 Task: Create Card Webinar Performance Review in Board Content Marketing Campaigns to Workspace Enterprise Resource Planning
Action: Mouse moved to (82, 327)
Screenshot: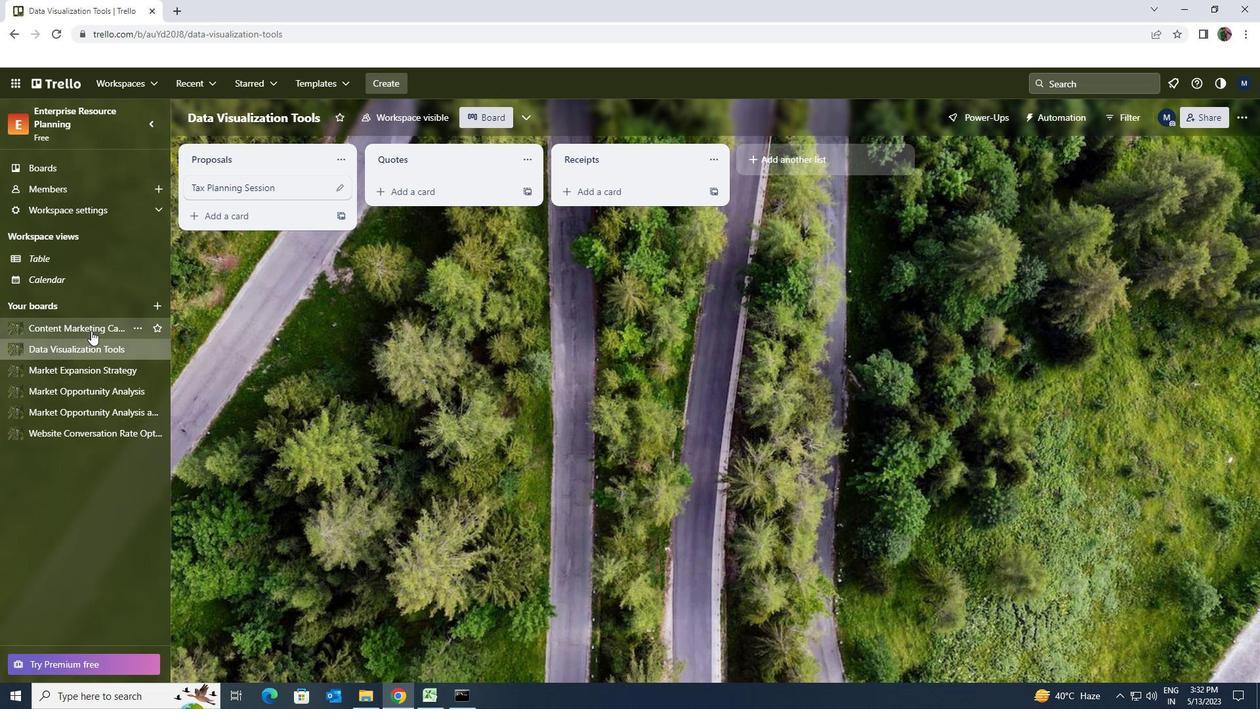 
Action: Mouse pressed left at (82, 327)
Screenshot: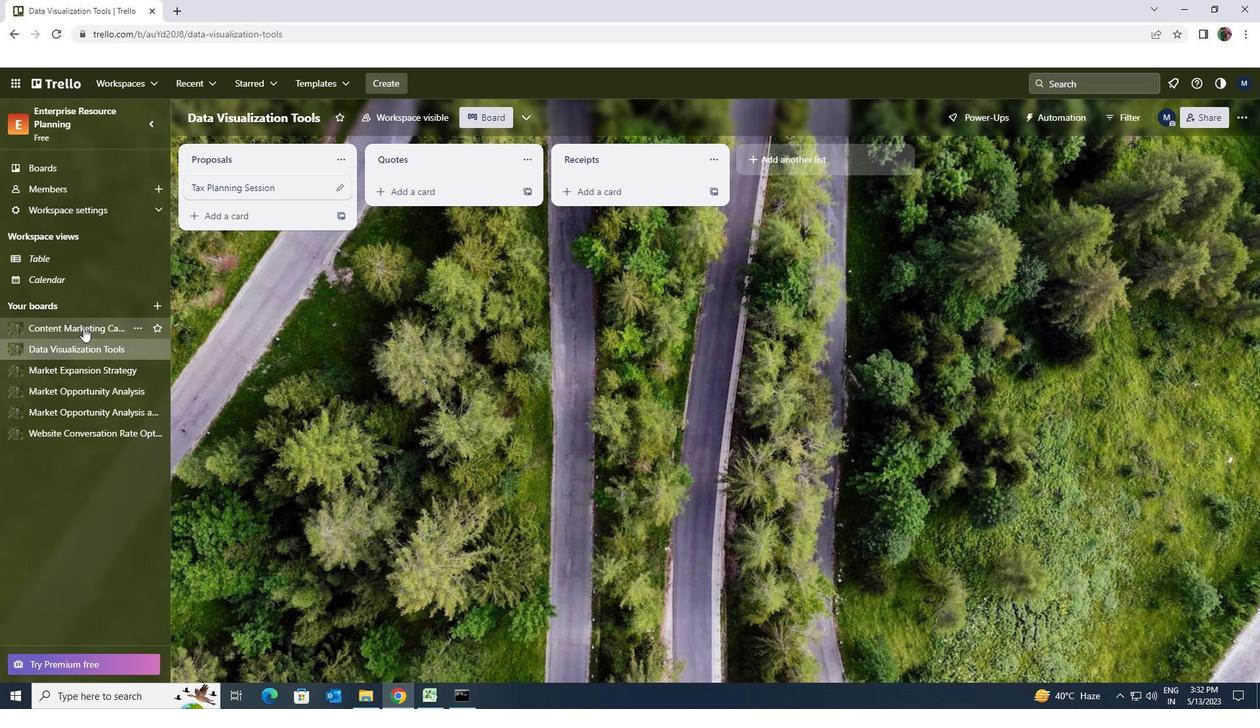 
Action: Mouse moved to (218, 190)
Screenshot: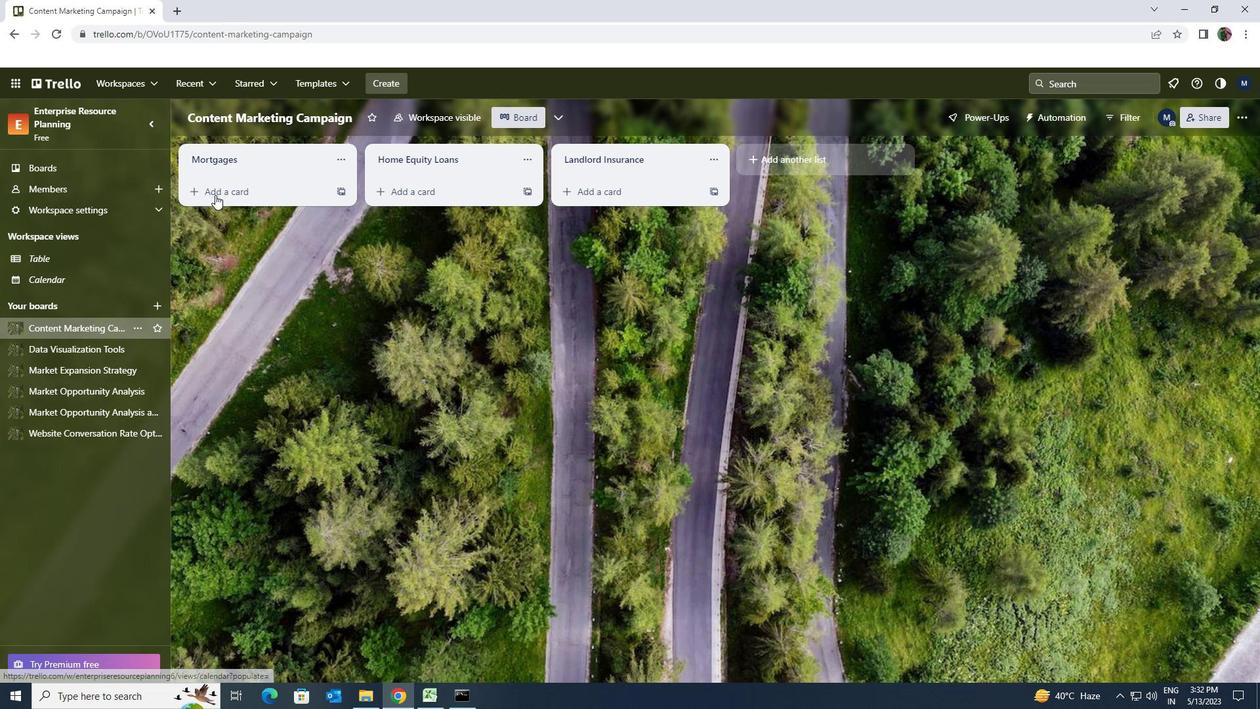 
Action: Mouse pressed left at (218, 190)
Screenshot: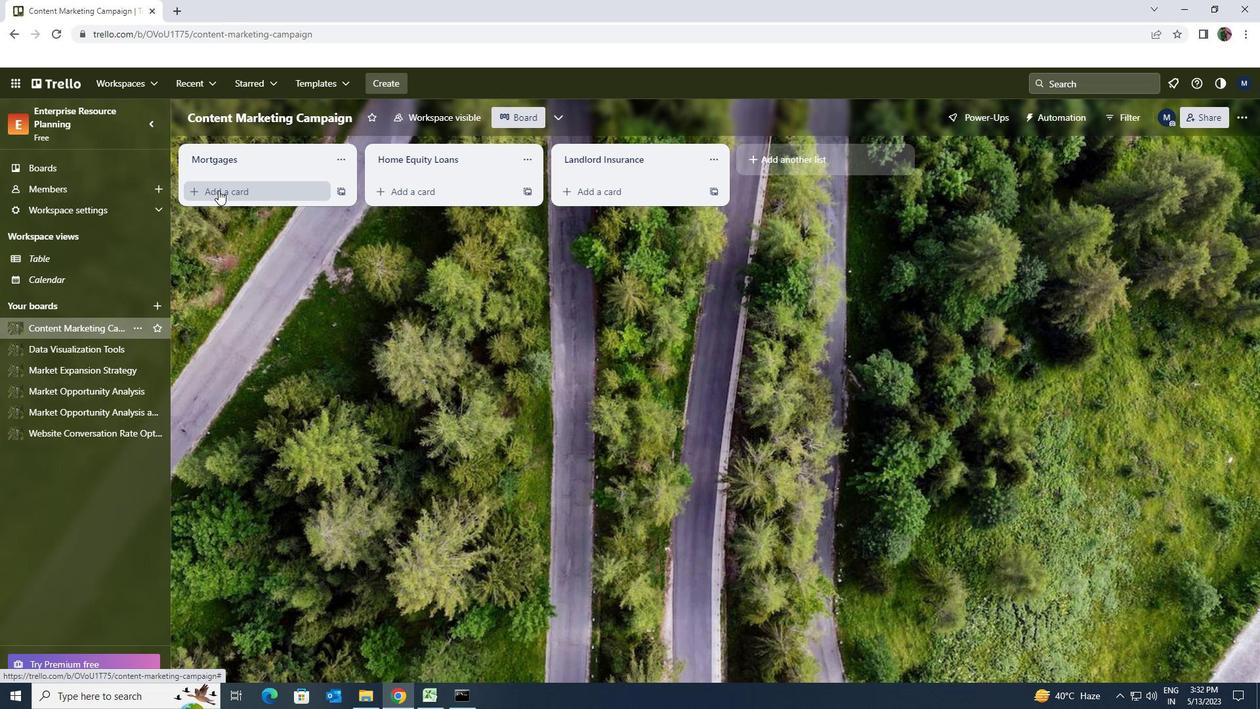 
Action: Key pressed <Key.shift><Key.shift><Key.shift><Key.shift><Key.shift><Key.shift>WEBINAR<Key.space><Key.shift>PERFORMANCE<Key.space><Key.shift>REVIEW
Screenshot: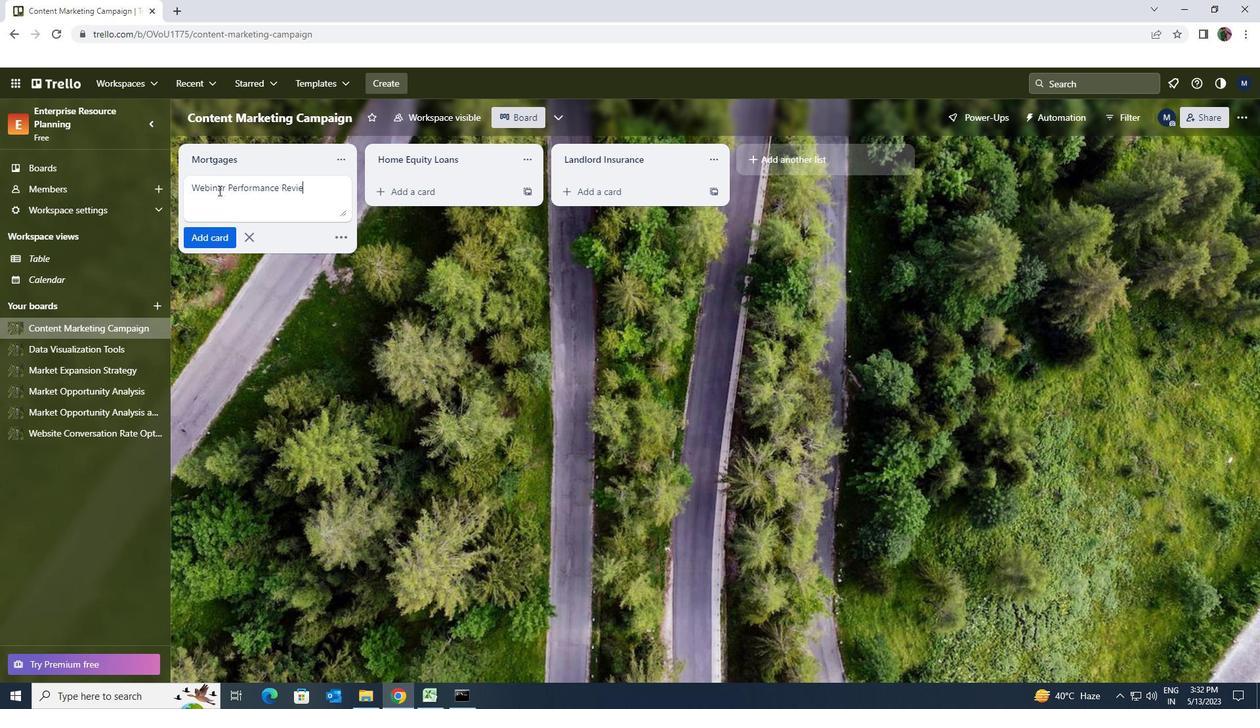 
Action: Mouse moved to (209, 231)
Screenshot: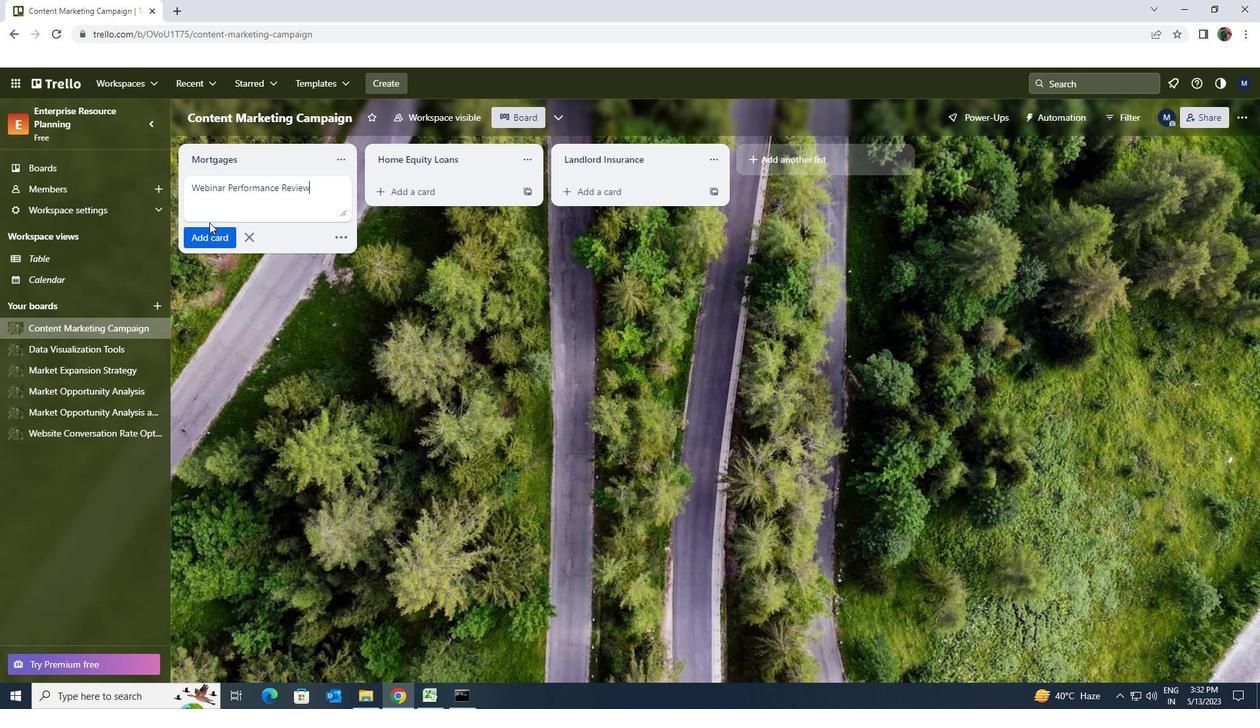 
Action: Mouse pressed left at (209, 231)
Screenshot: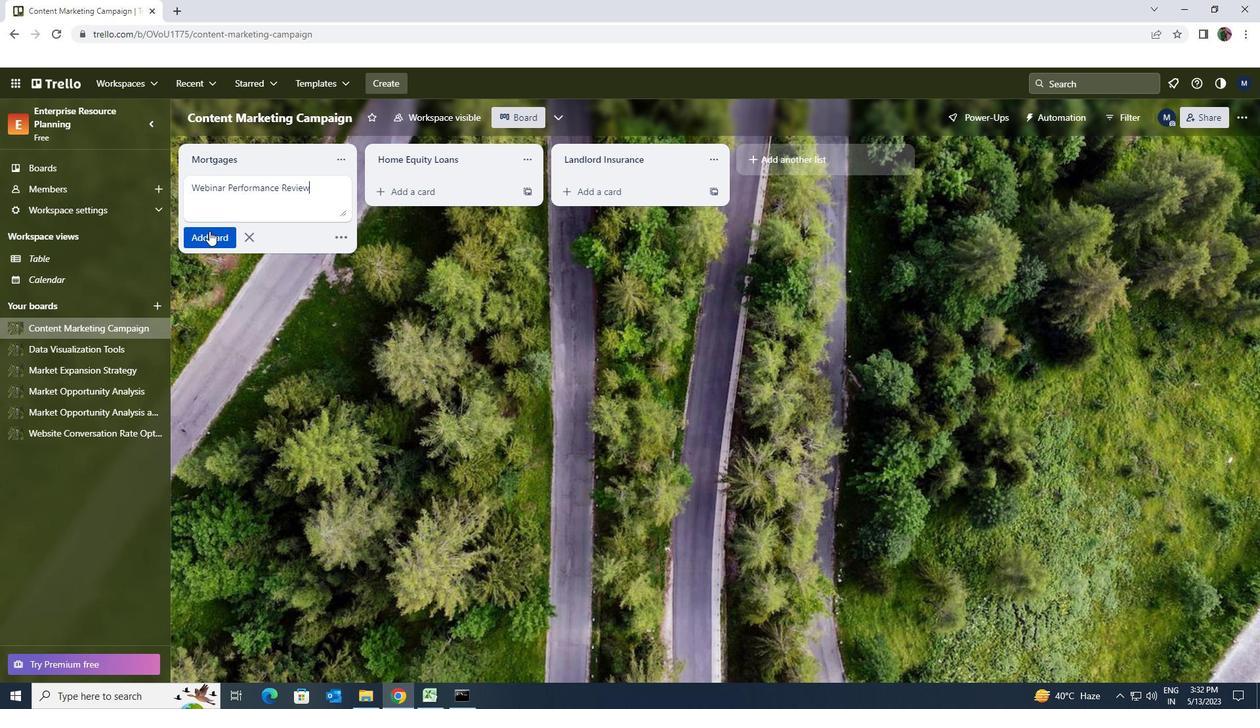 
